 Task: Search for the keywords 'service' and 'luxury' in the reviews section of the Airbnb listing.
Action: Mouse moved to (179, 390)
Screenshot: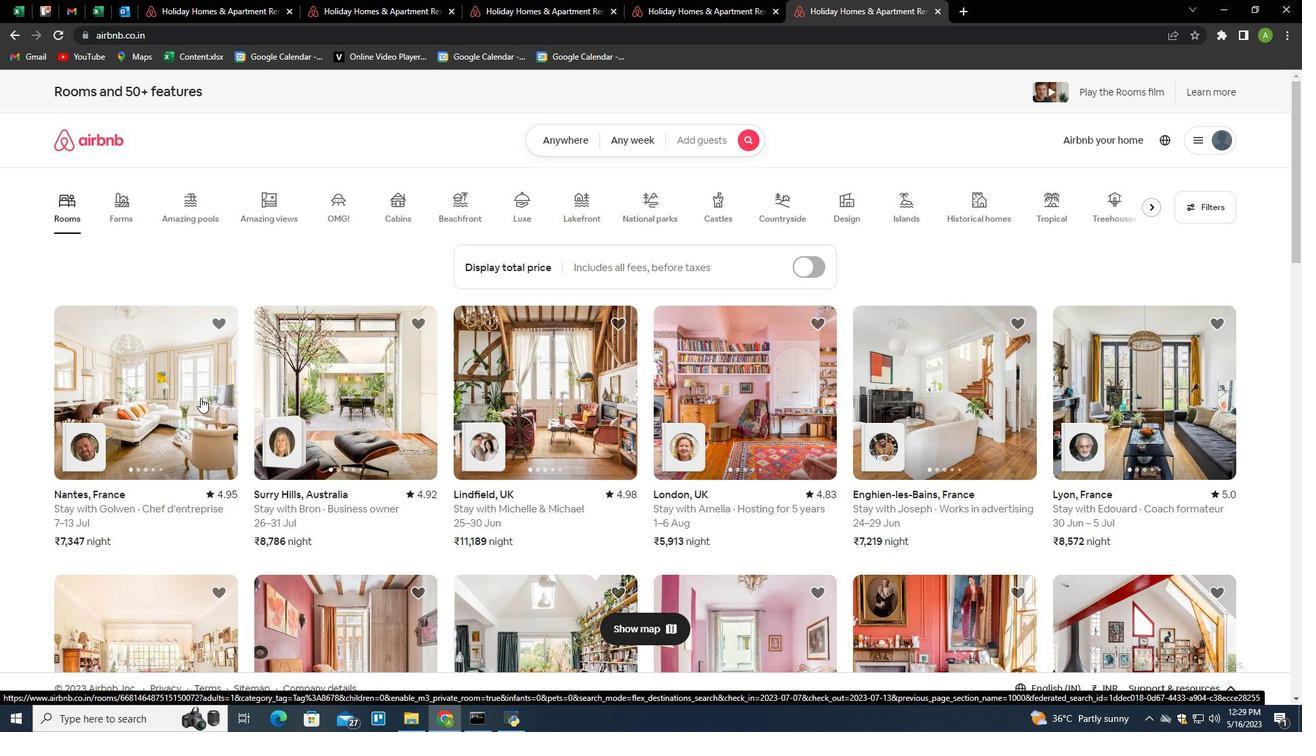 
Action: Mouse pressed left at (179, 390)
Screenshot: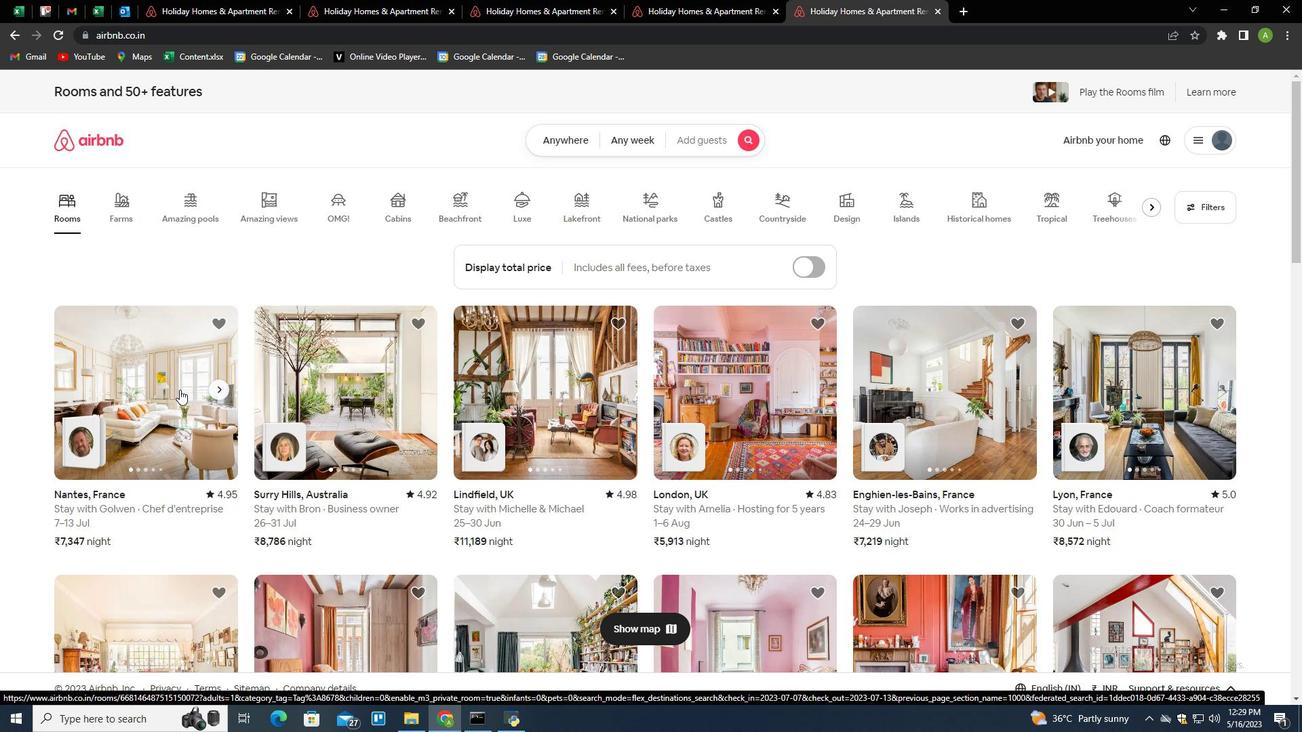 
Action: Mouse moved to (757, 394)
Screenshot: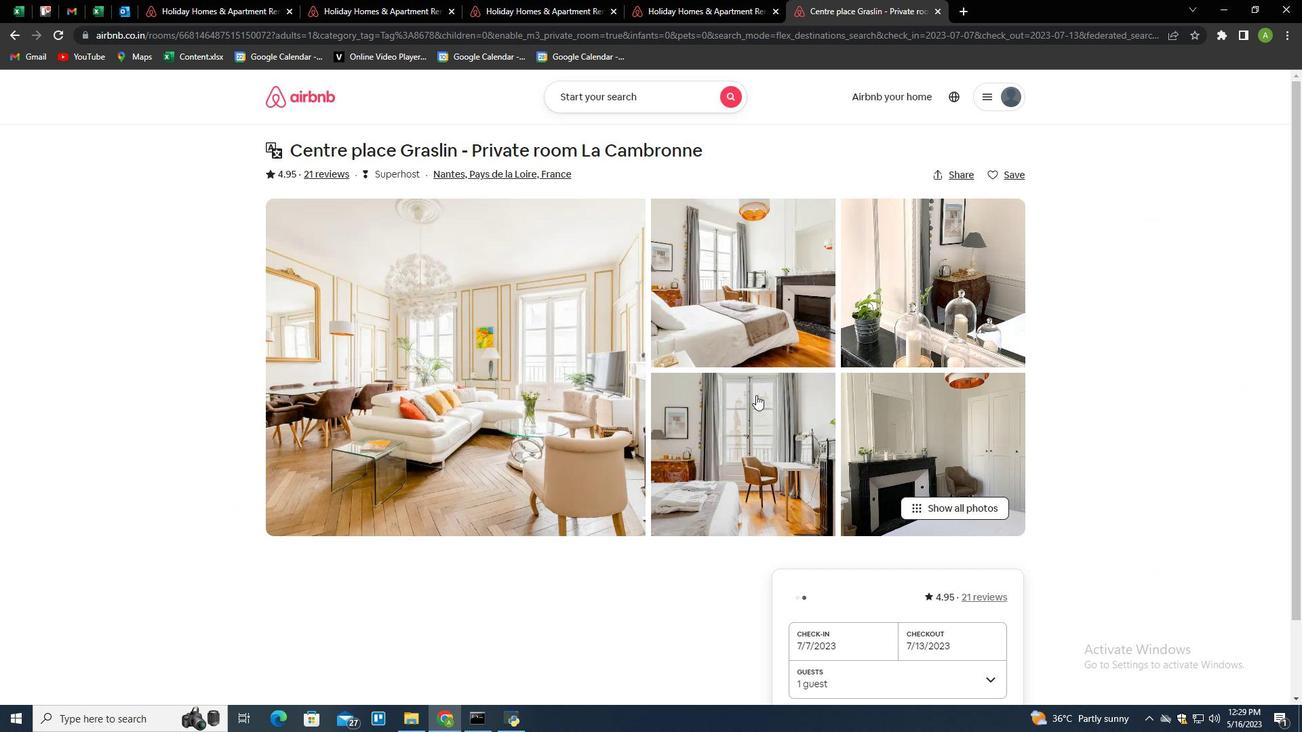 
Action: Mouse scrolled (757, 394) with delta (0, 0)
Screenshot: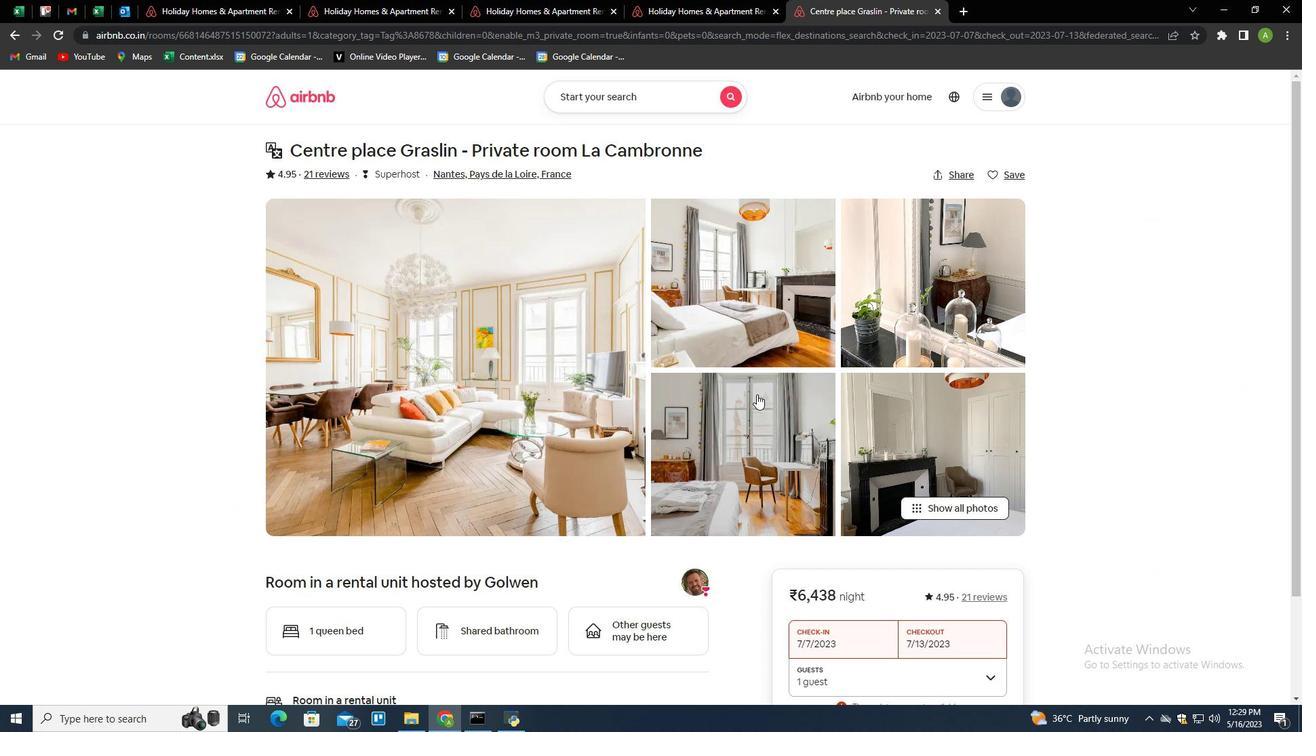 
Action: Mouse scrolled (757, 394) with delta (0, 0)
Screenshot: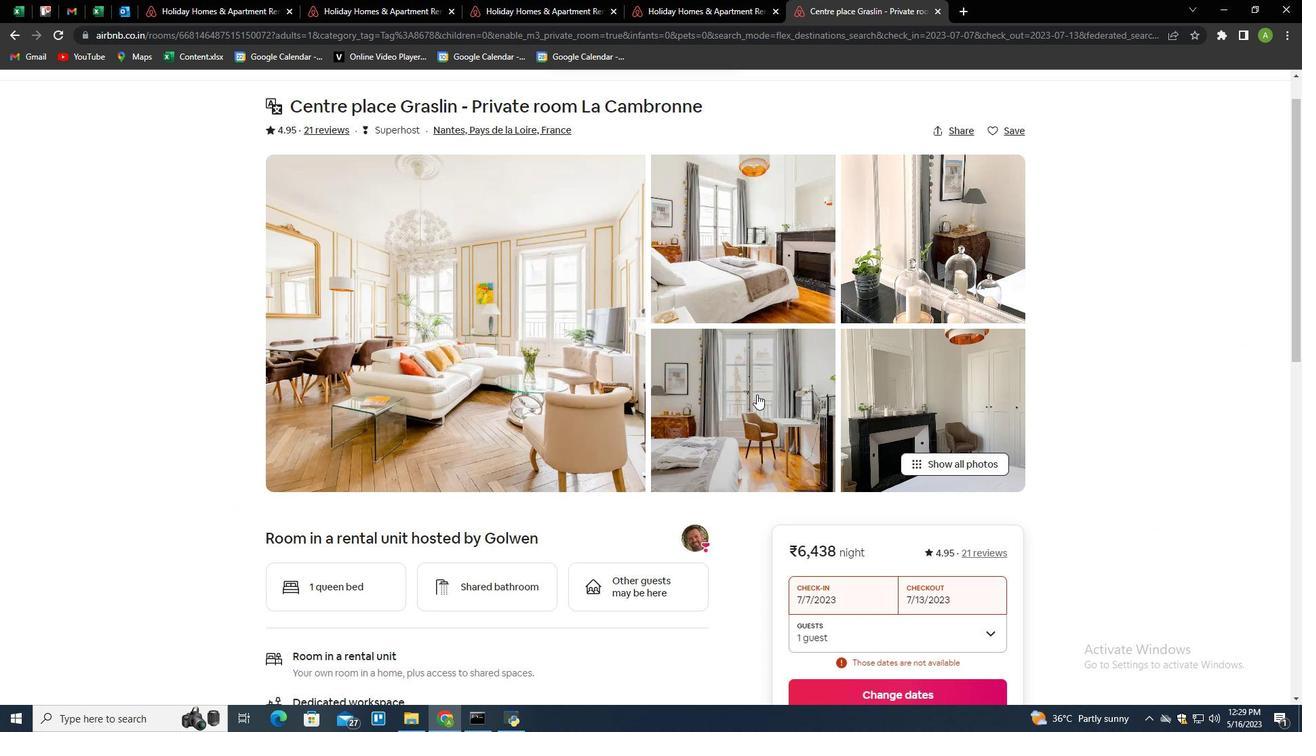 
Action: Mouse scrolled (757, 394) with delta (0, 0)
Screenshot: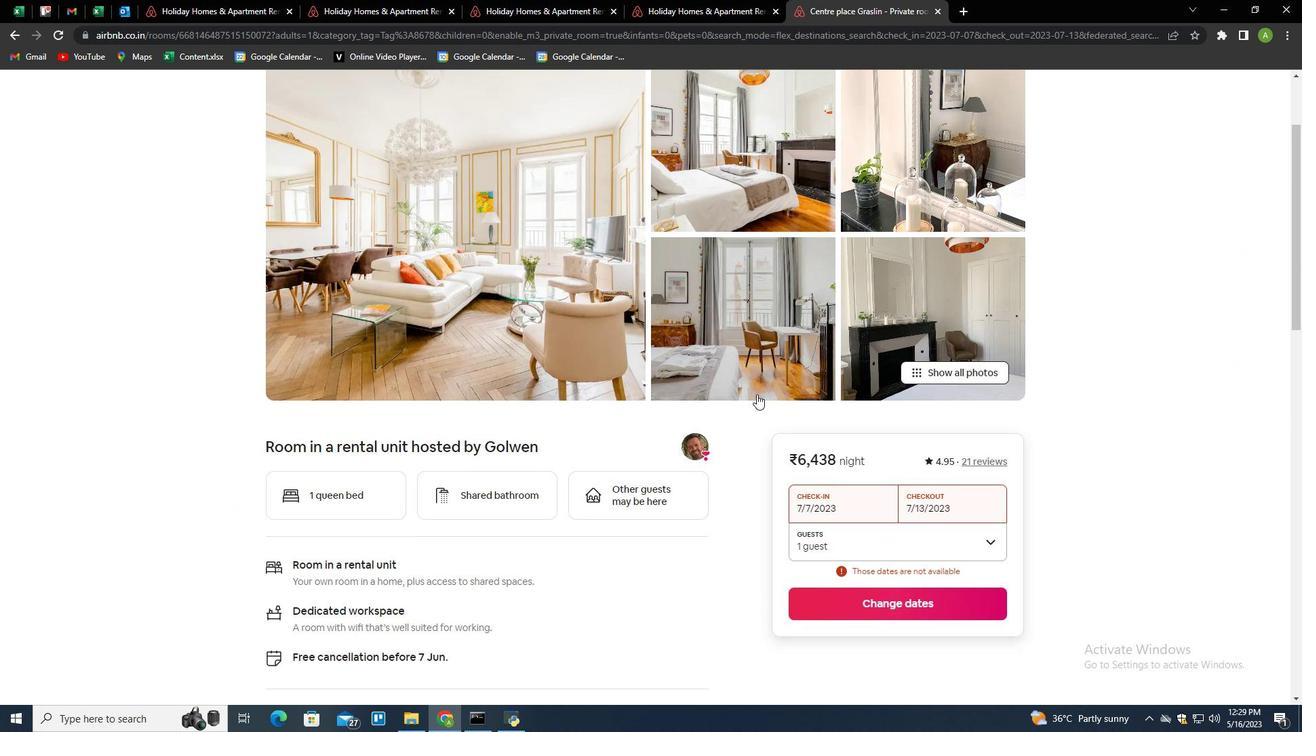 
Action: Mouse scrolled (757, 394) with delta (0, 0)
Screenshot: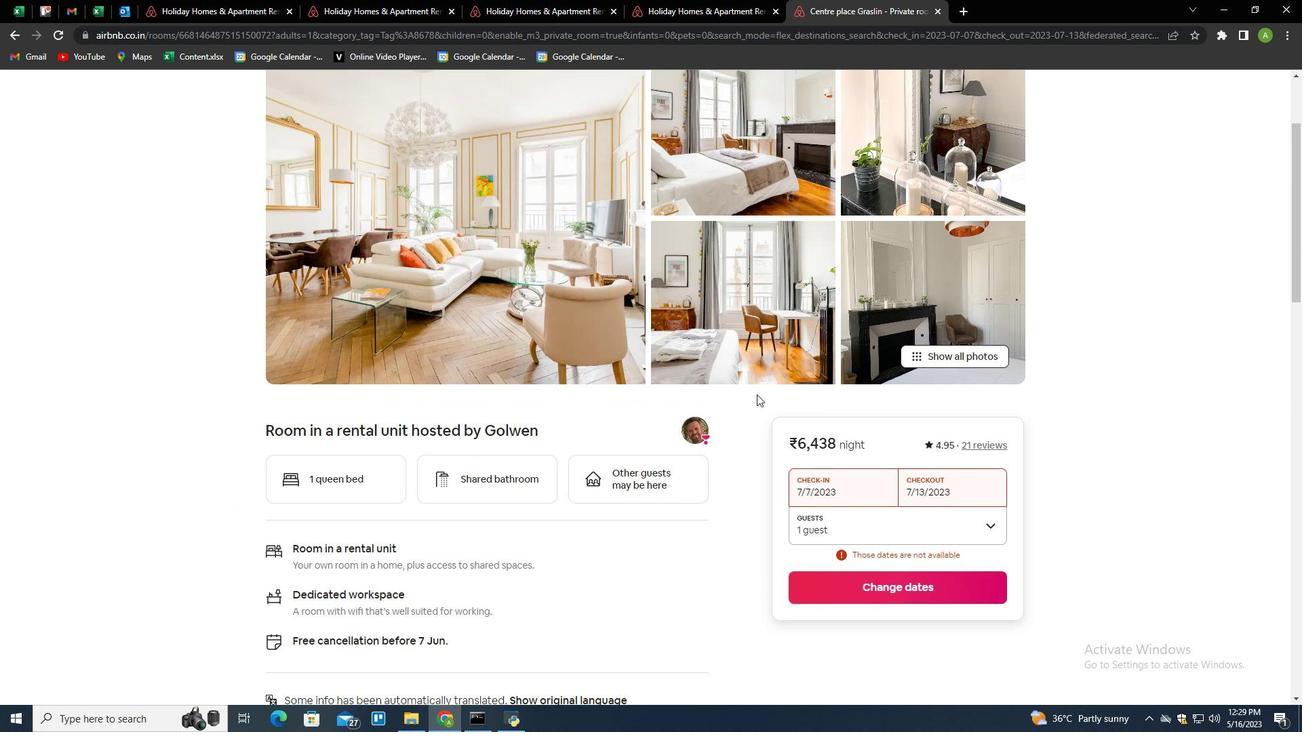 
Action: Mouse scrolled (757, 394) with delta (0, 0)
Screenshot: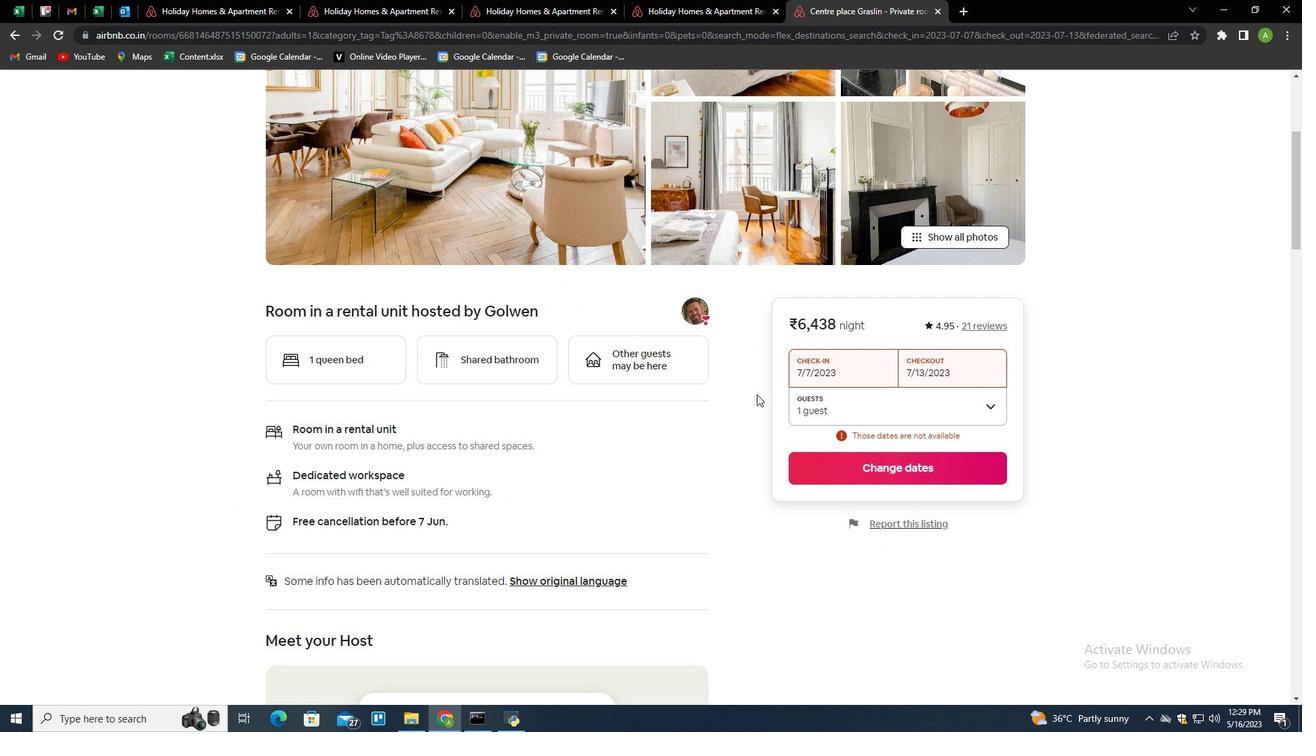 
Action: Mouse scrolled (757, 394) with delta (0, 0)
Screenshot: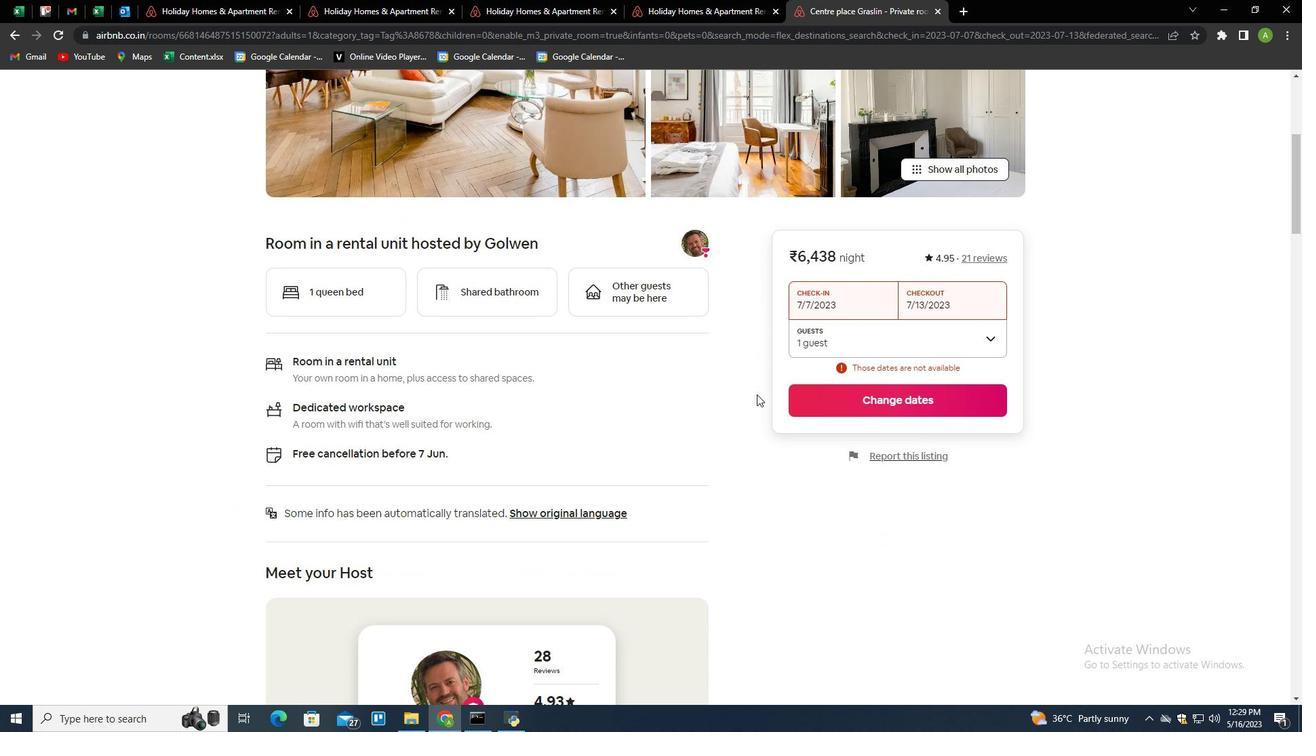 
Action: Mouse scrolled (757, 394) with delta (0, 0)
Screenshot: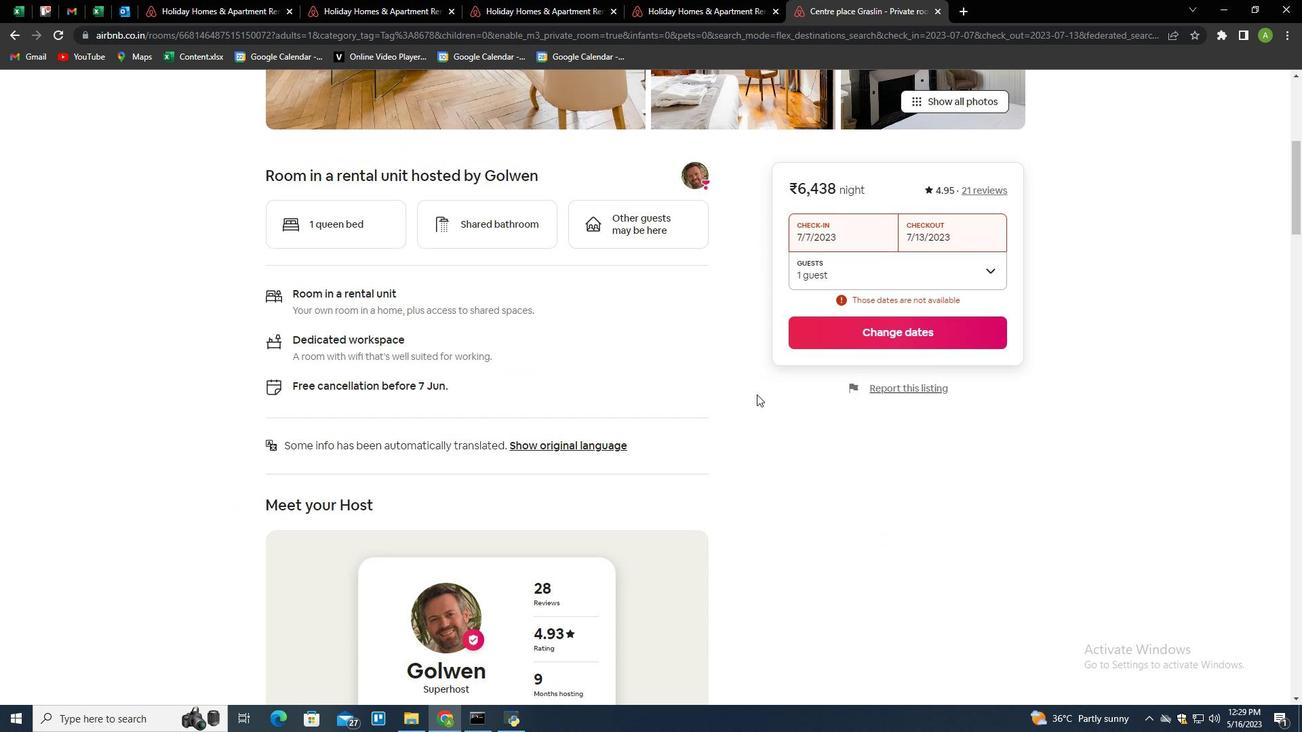 
Action: Mouse scrolled (757, 394) with delta (0, 0)
Screenshot: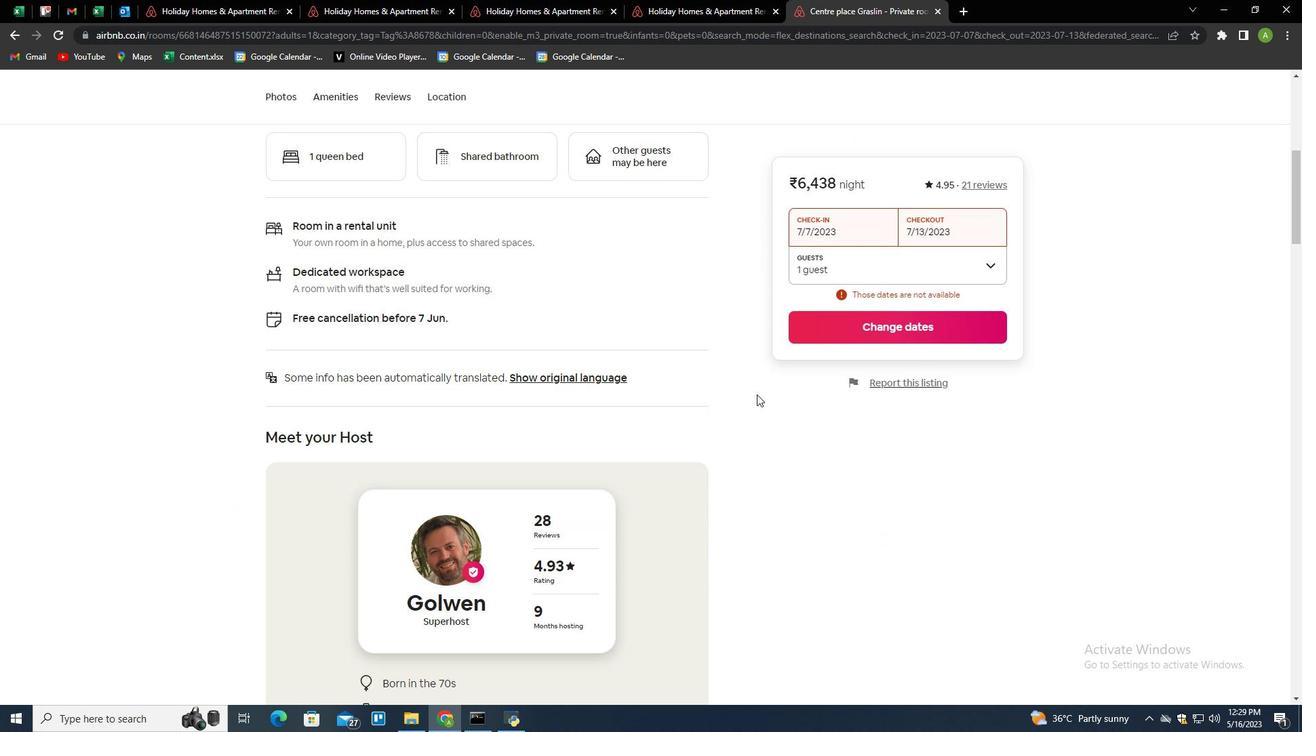
Action: Mouse scrolled (757, 394) with delta (0, 0)
Screenshot: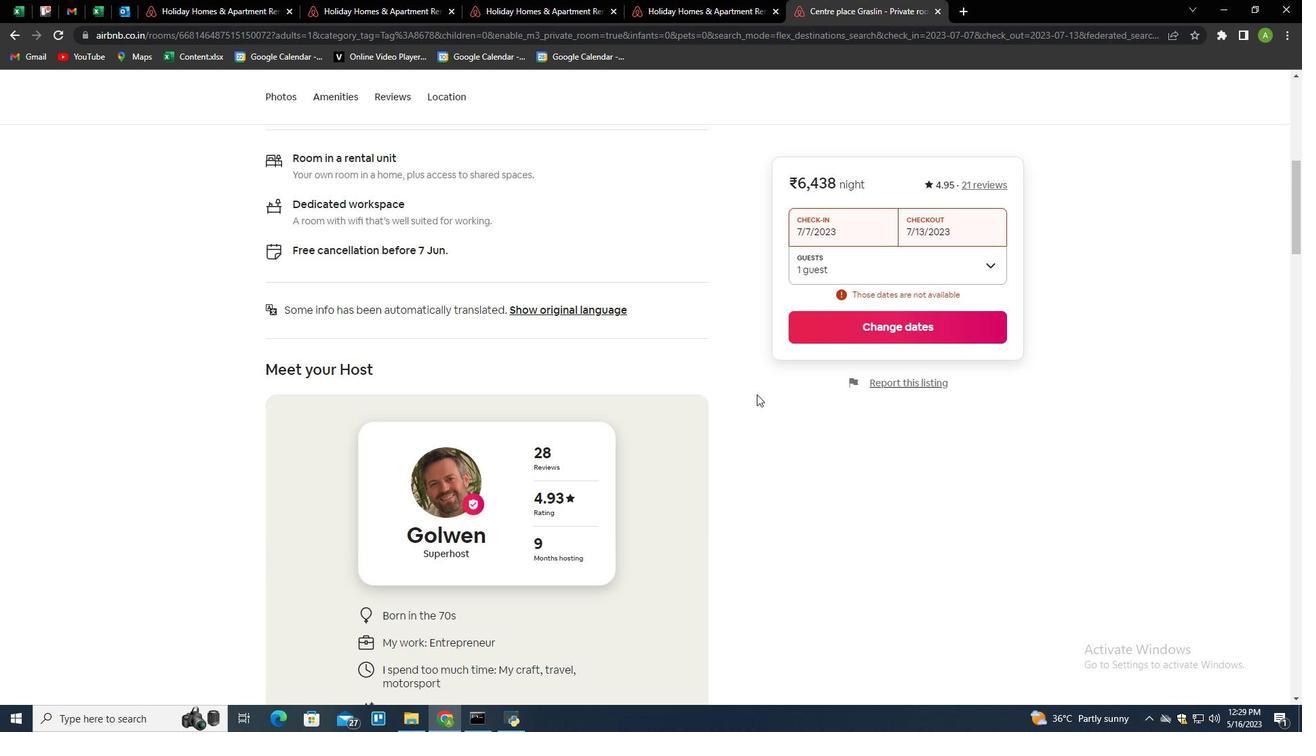 
Action: Mouse scrolled (757, 394) with delta (0, 0)
Screenshot: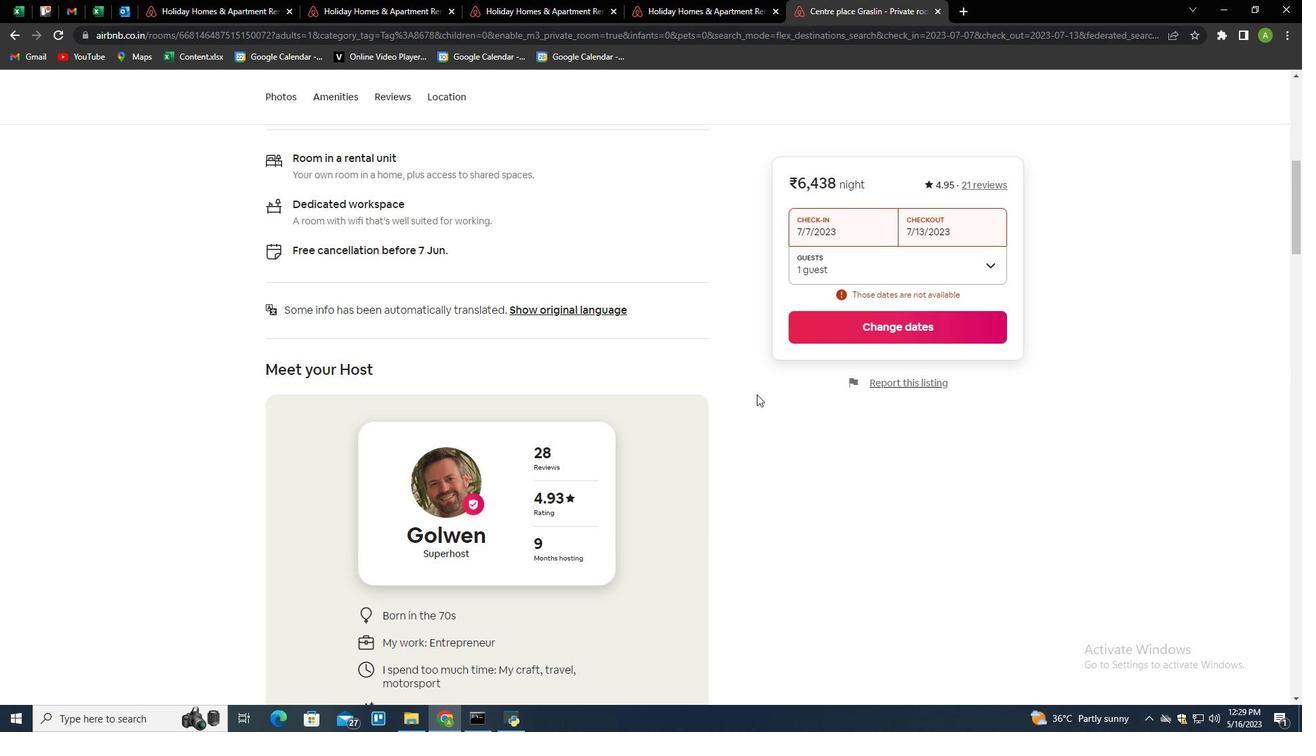 
Action: Mouse scrolled (757, 394) with delta (0, 0)
Screenshot: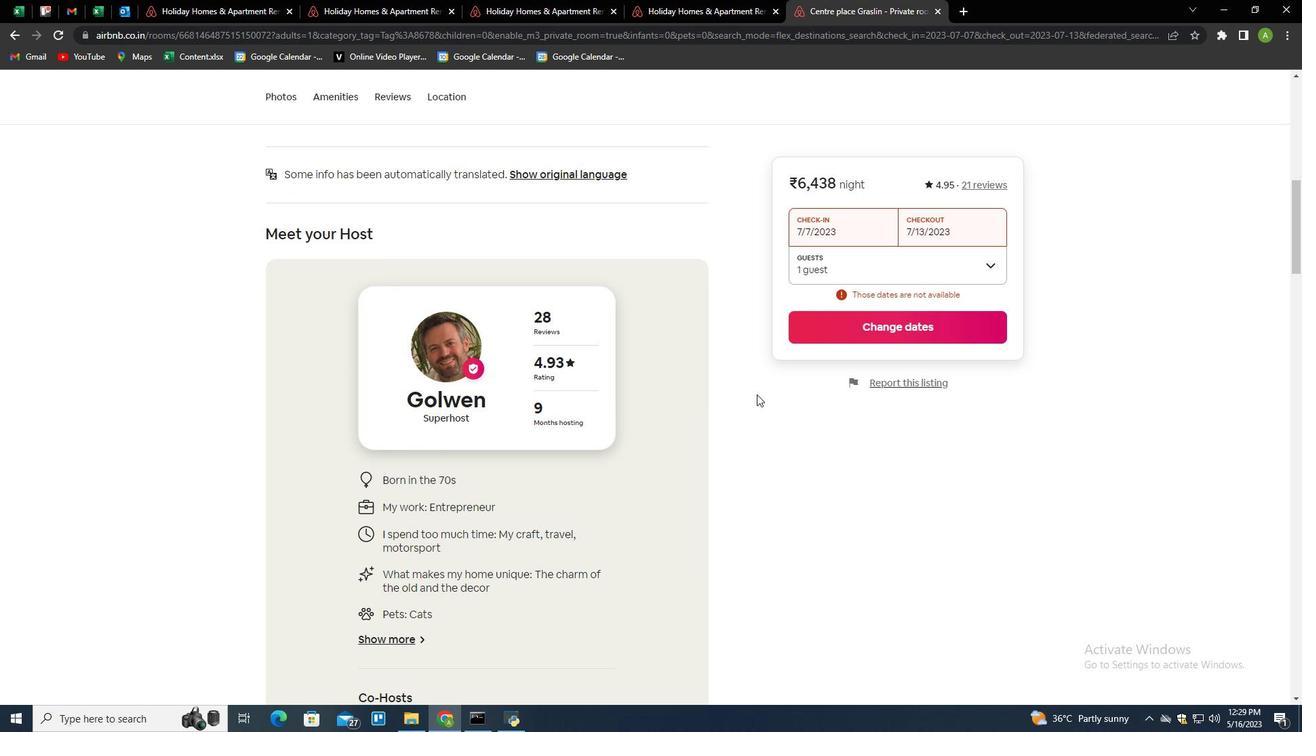 
Action: Mouse moved to (398, 92)
Screenshot: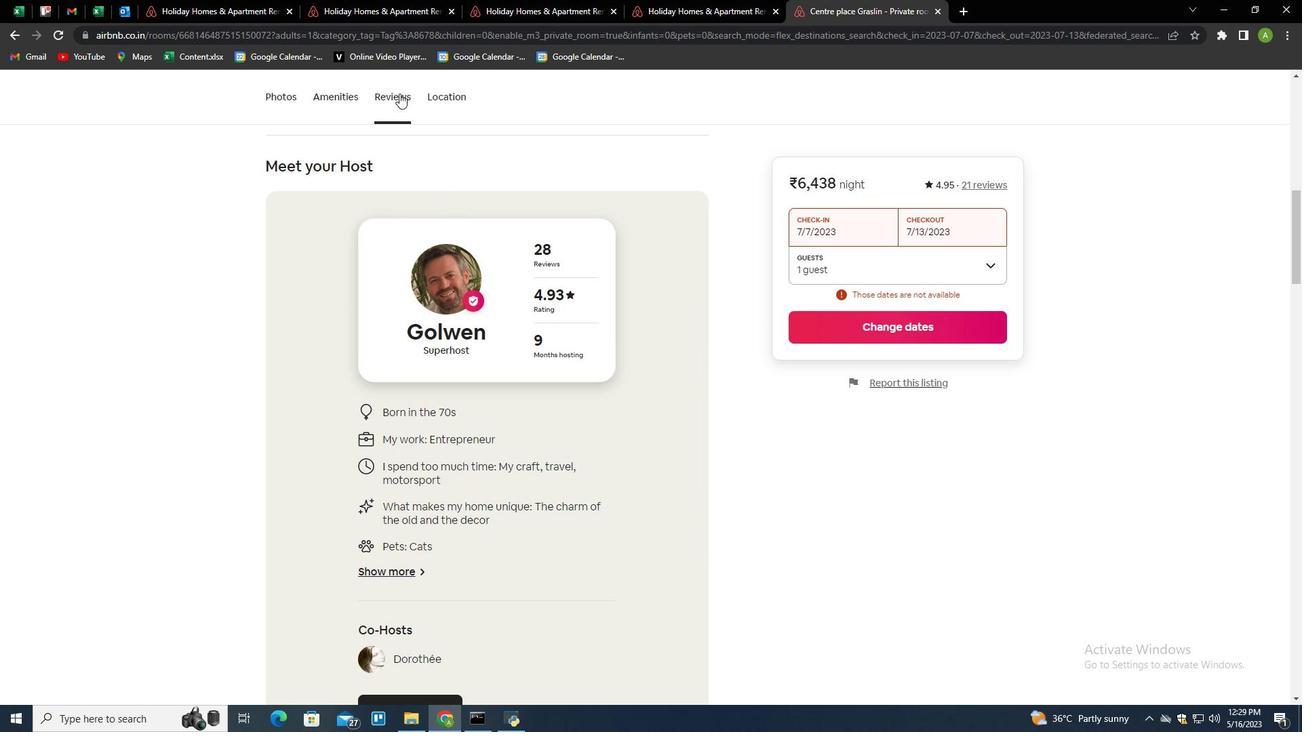 
Action: Mouse pressed left at (398, 92)
Screenshot: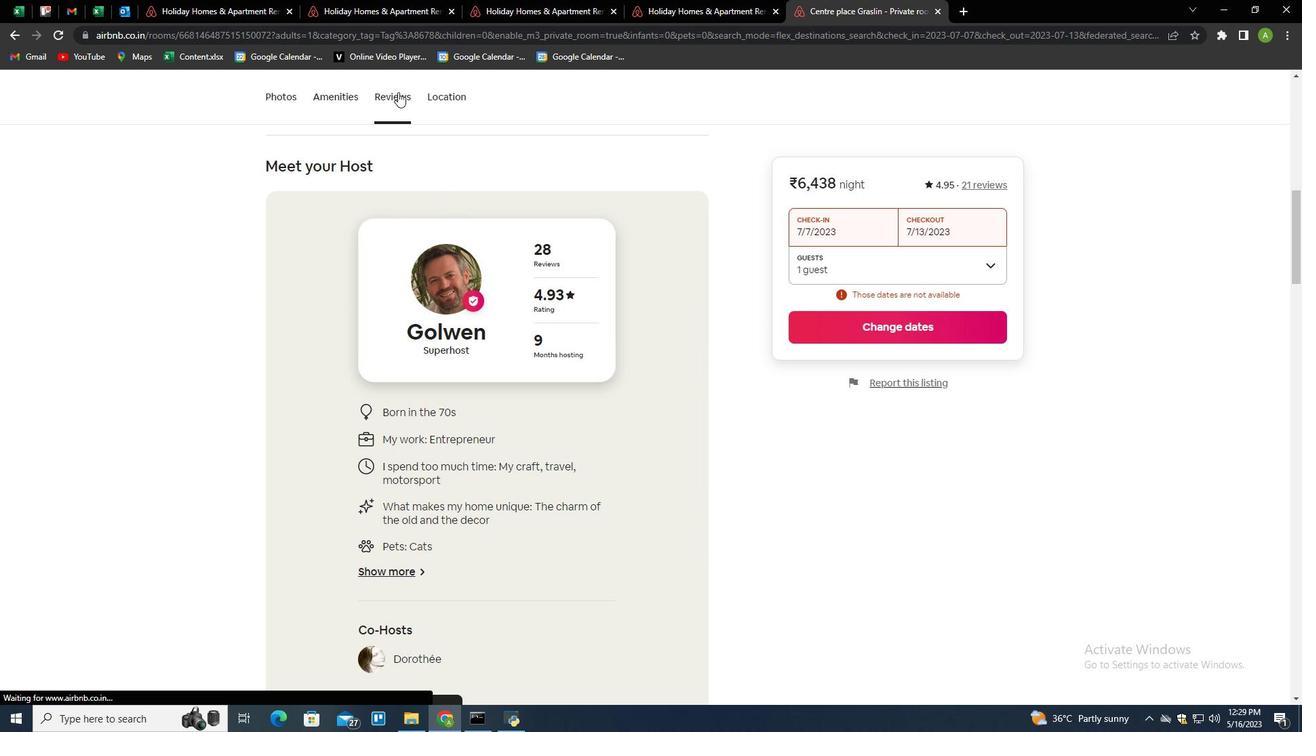 
Action: Mouse moved to (415, 539)
Screenshot: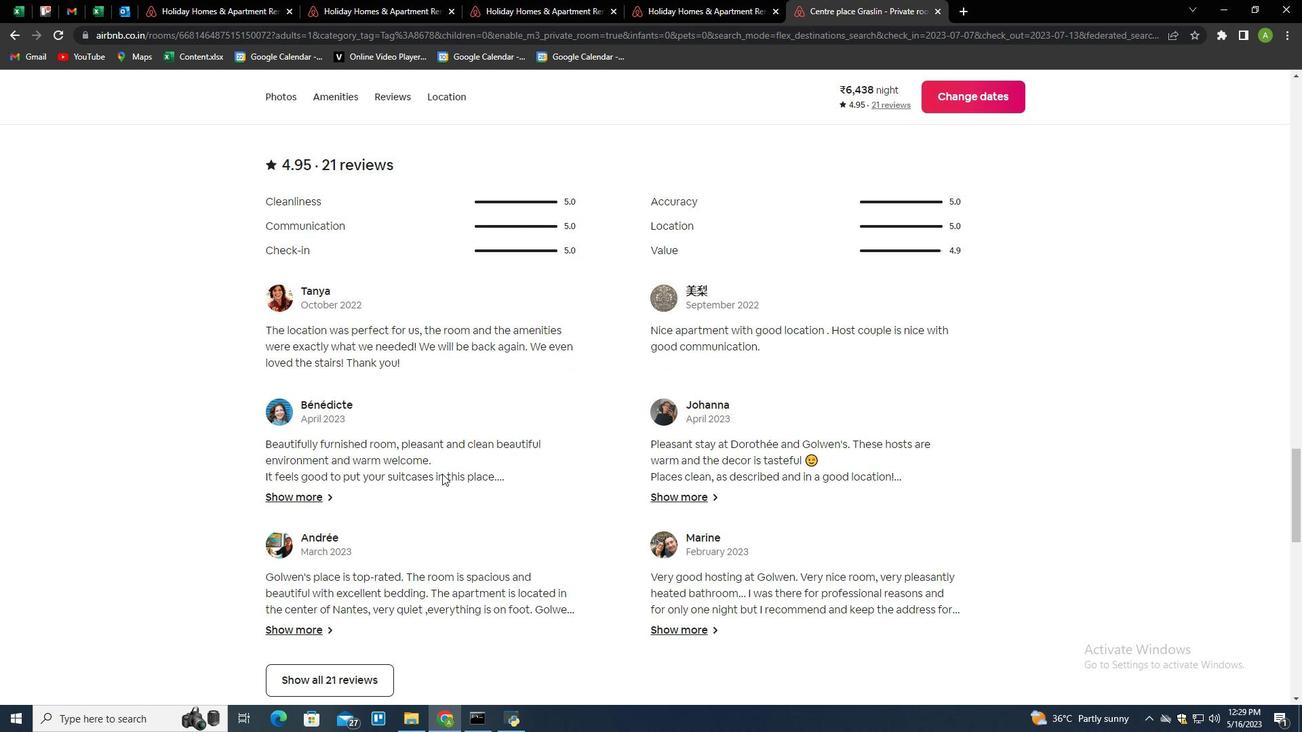 
Action: Mouse scrolled (415, 538) with delta (0, 0)
Screenshot: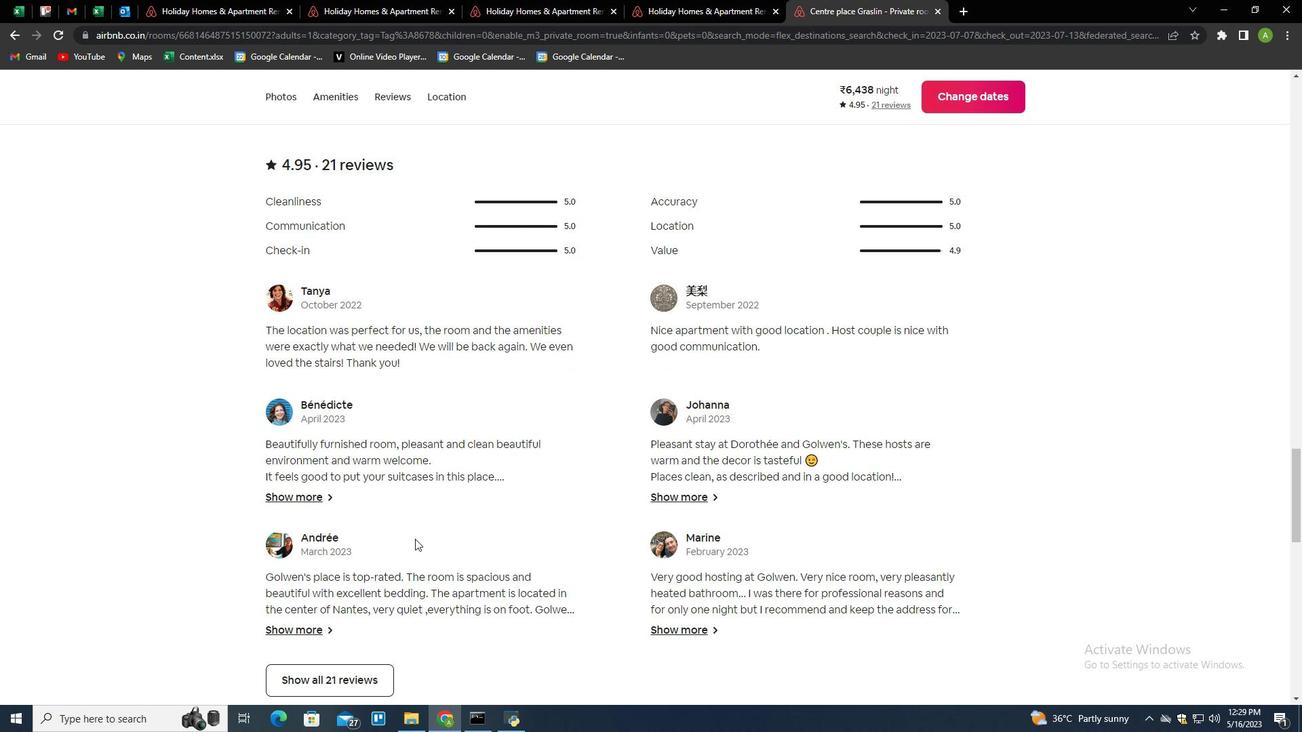 
Action: Mouse moved to (354, 614)
Screenshot: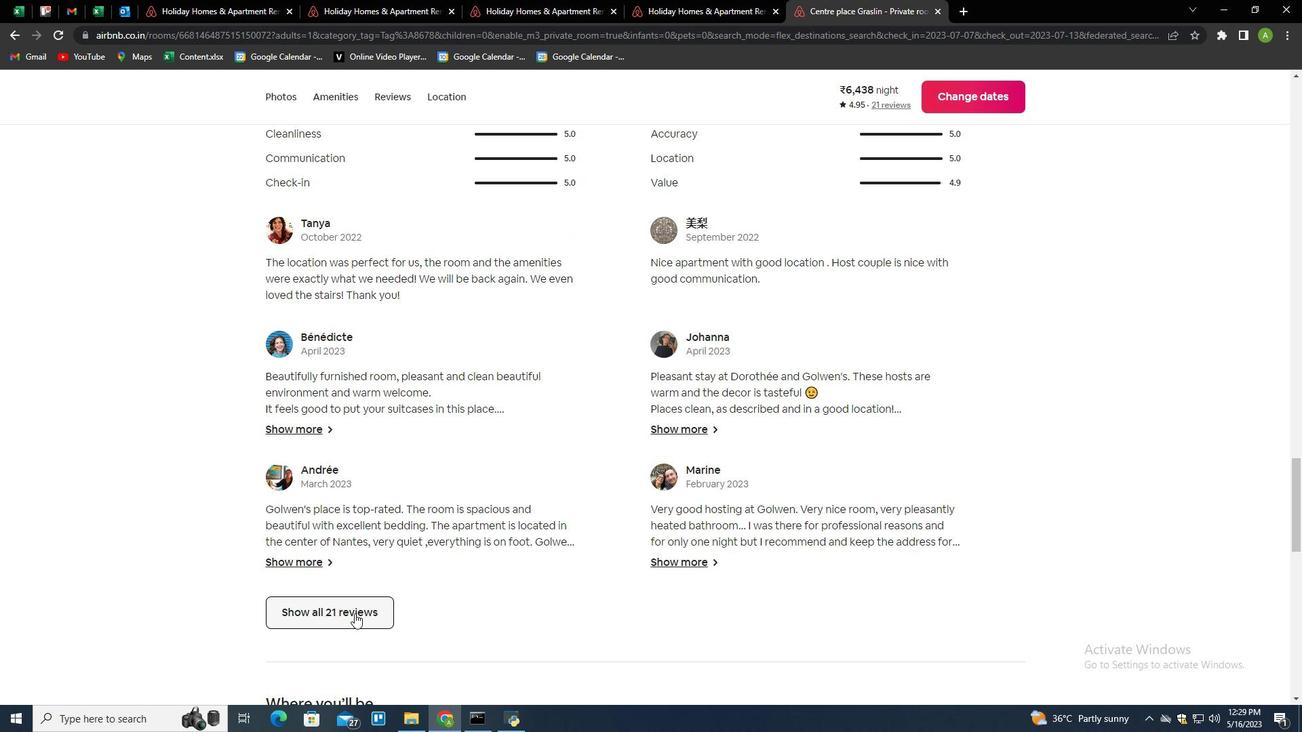 
Action: Mouse pressed left at (354, 614)
Screenshot: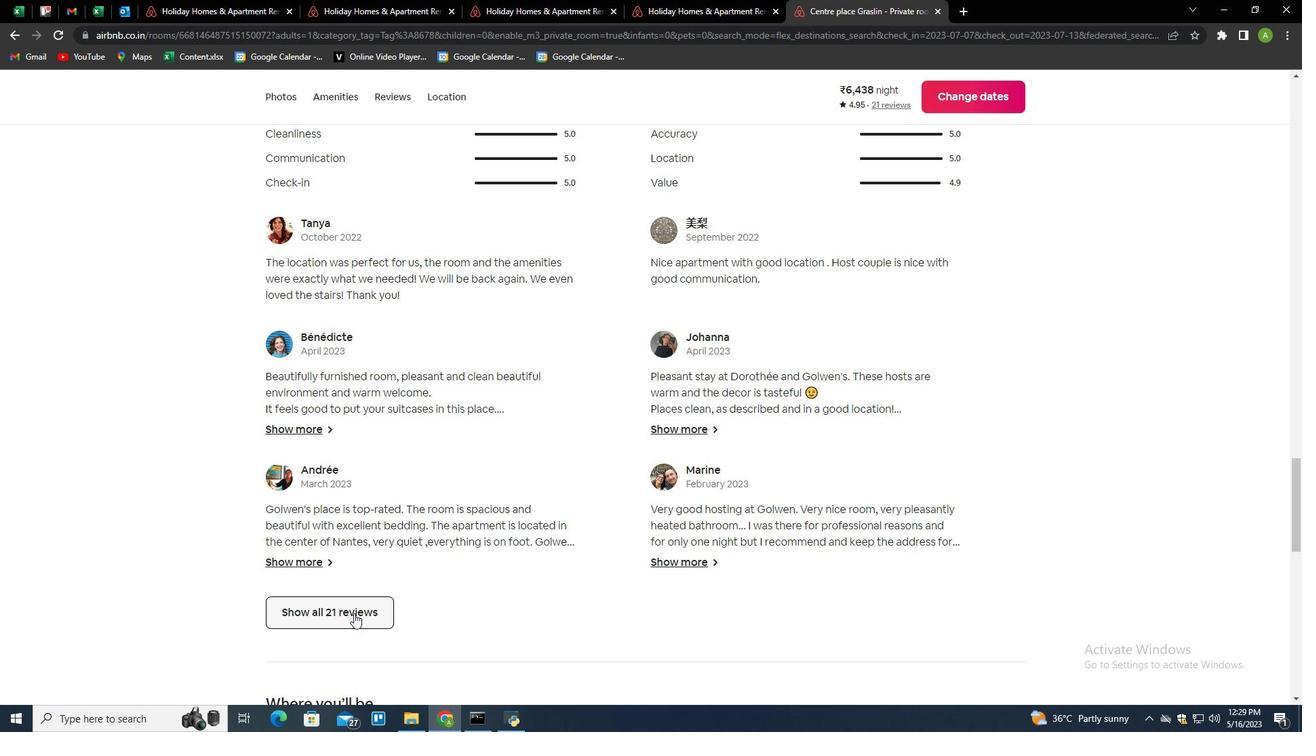 
Action: Mouse moved to (690, 163)
Screenshot: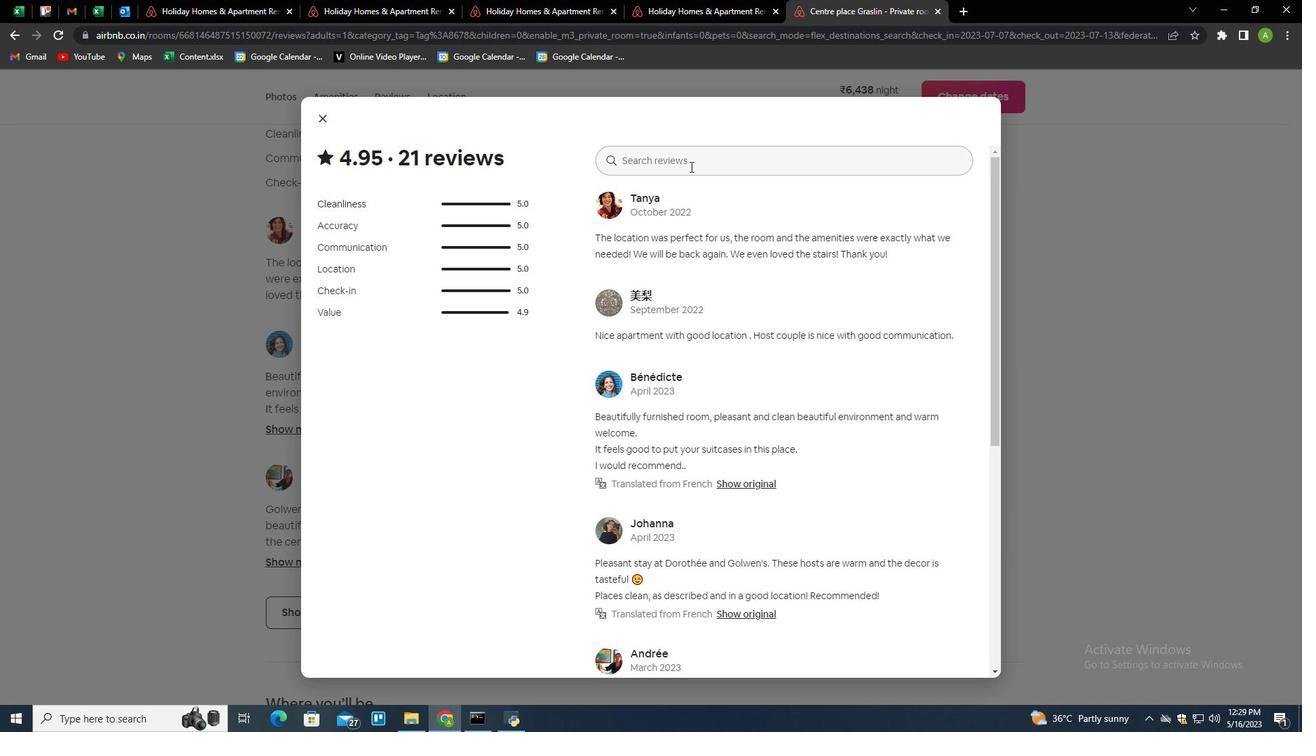 
Action: Mouse pressed left at (690, 163)
Screenshot: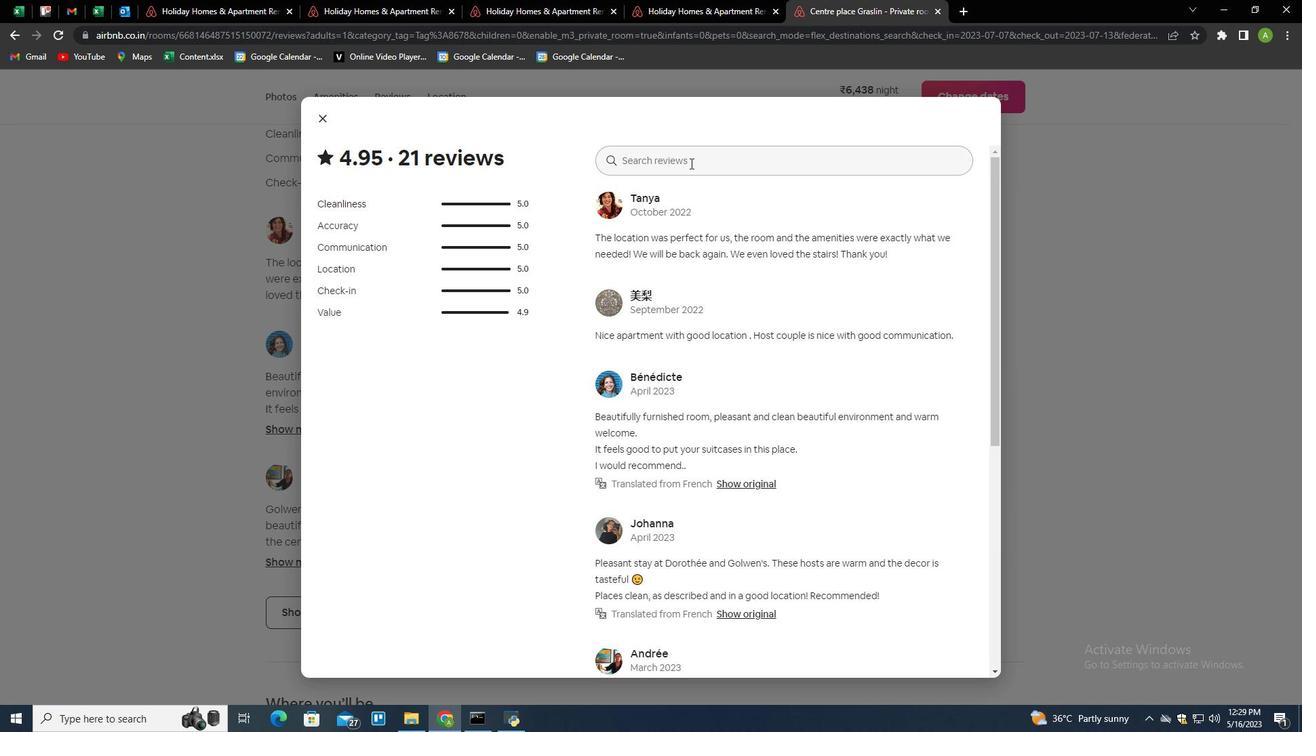 
Action: Mouse moved to (660, 142)
Screenshot: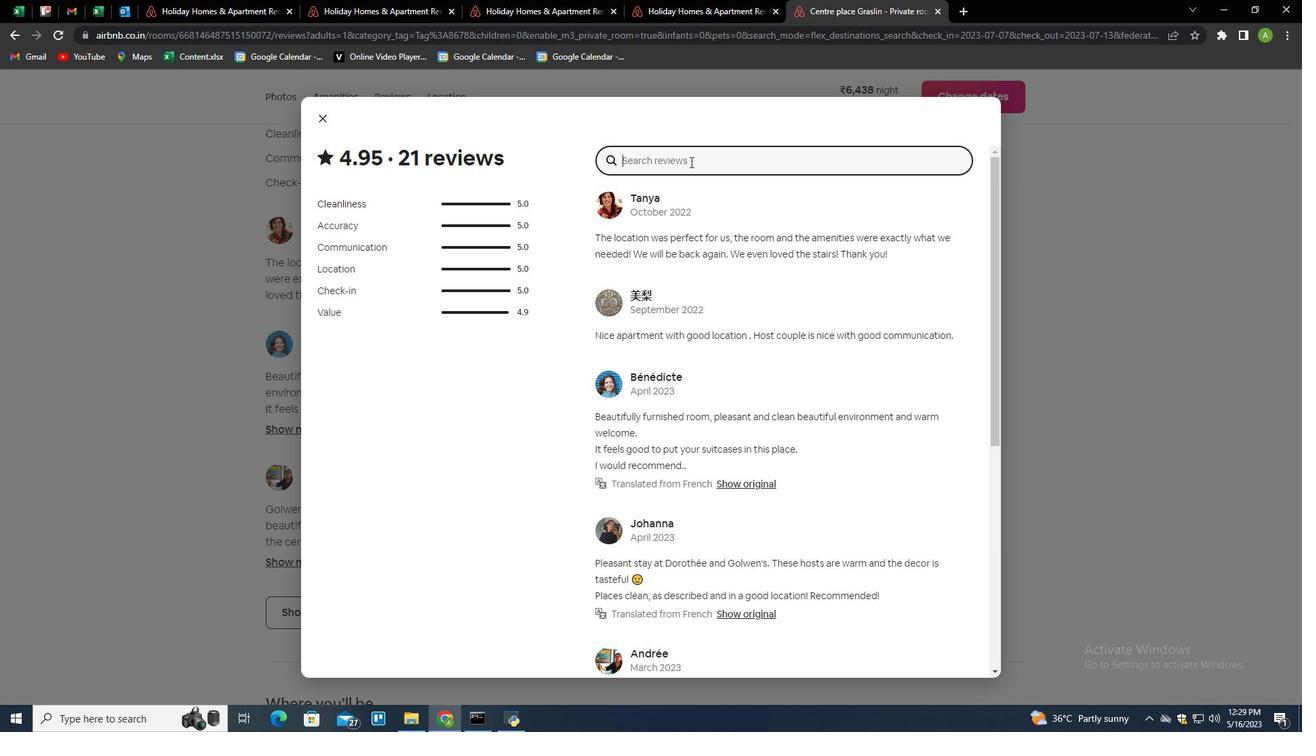 
Action: Key pressed luxury<Key.enter>
Screenshot: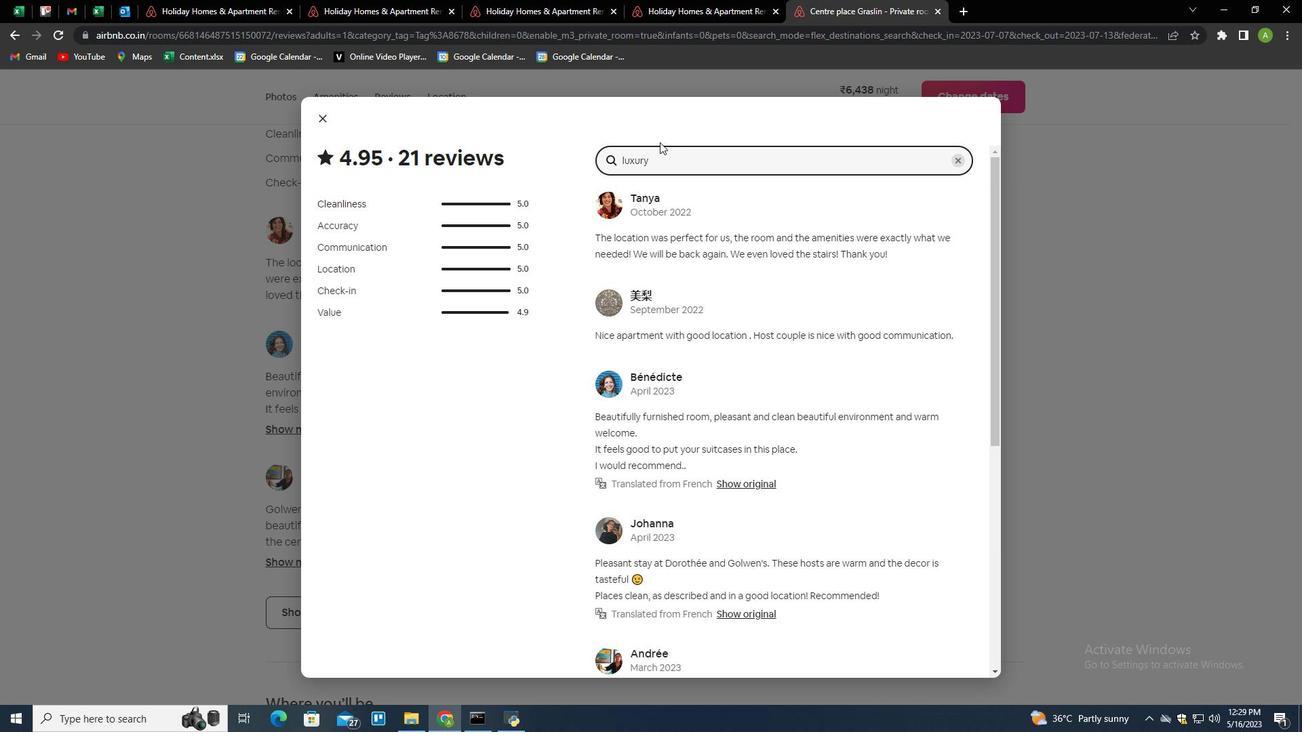 
Action: Mouse moved to (692, 360)
Screenshot: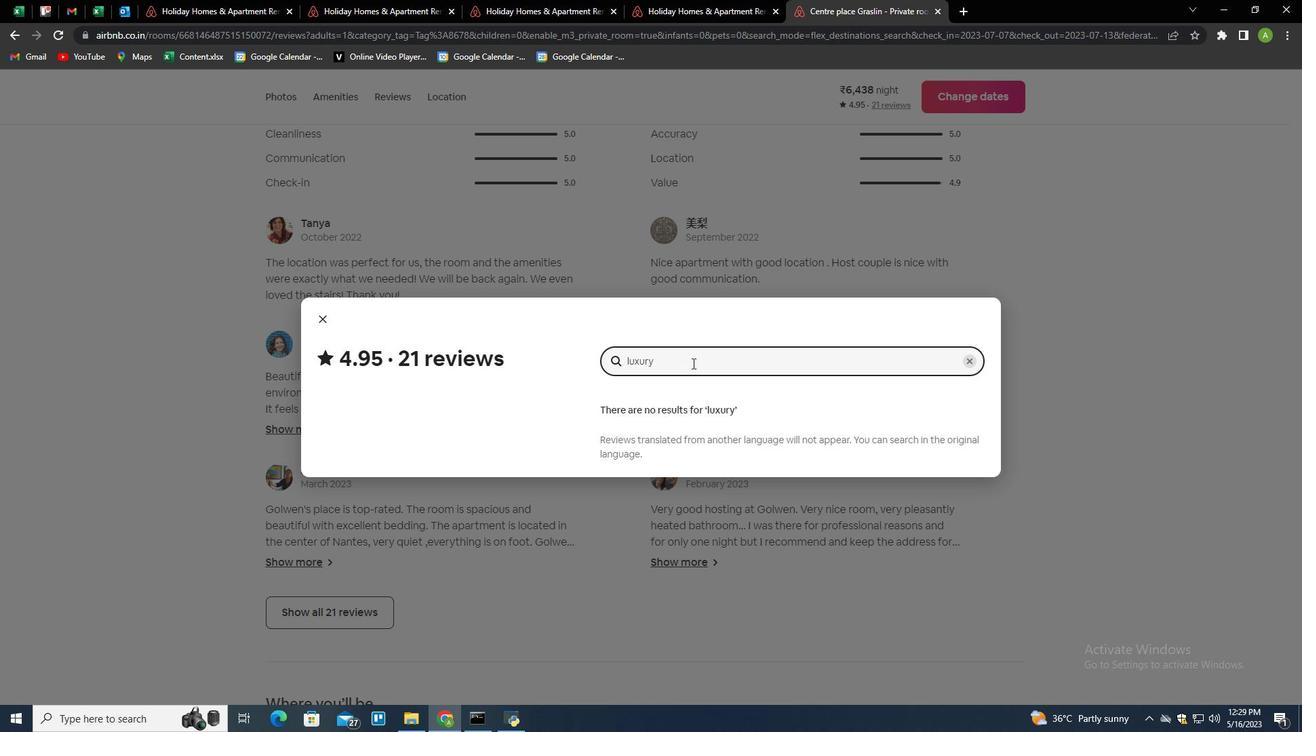 
Action: Mouse pressed left at (692, 360)
Screenshot: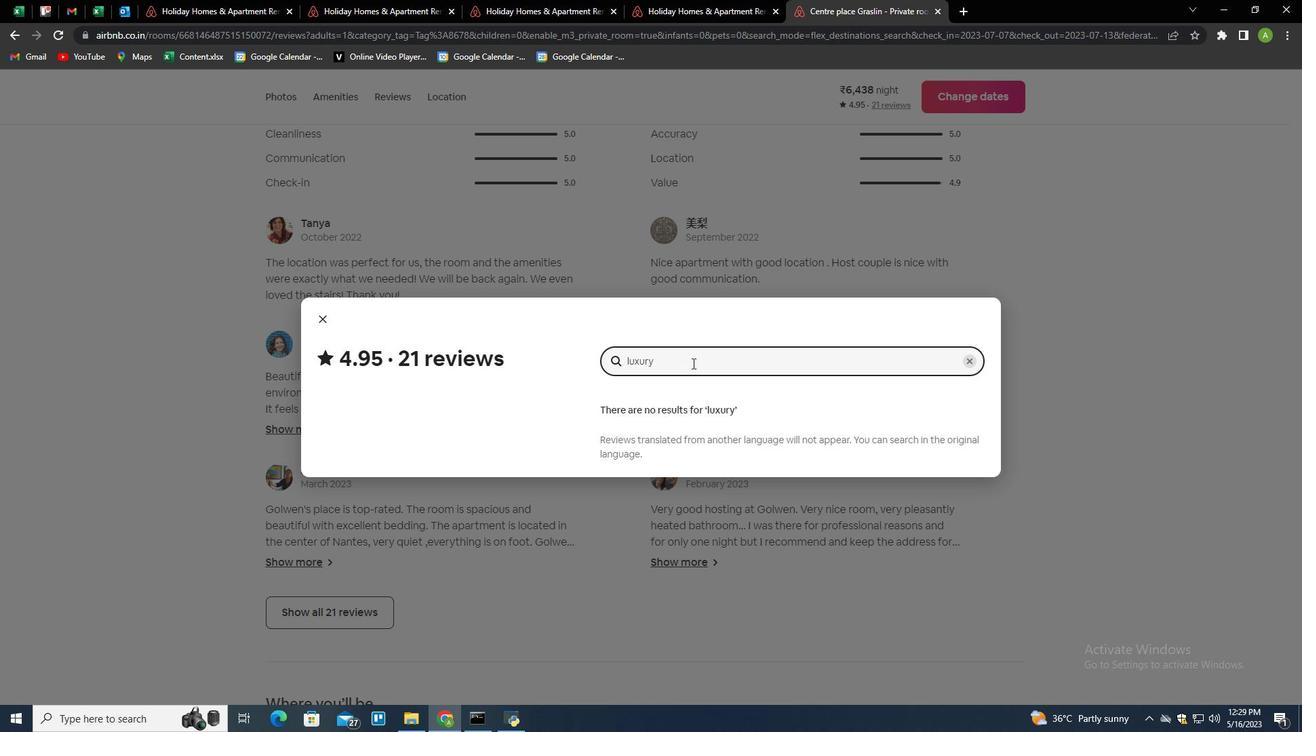
Action: Mouse pressed left at (692, 360)
Screenshot: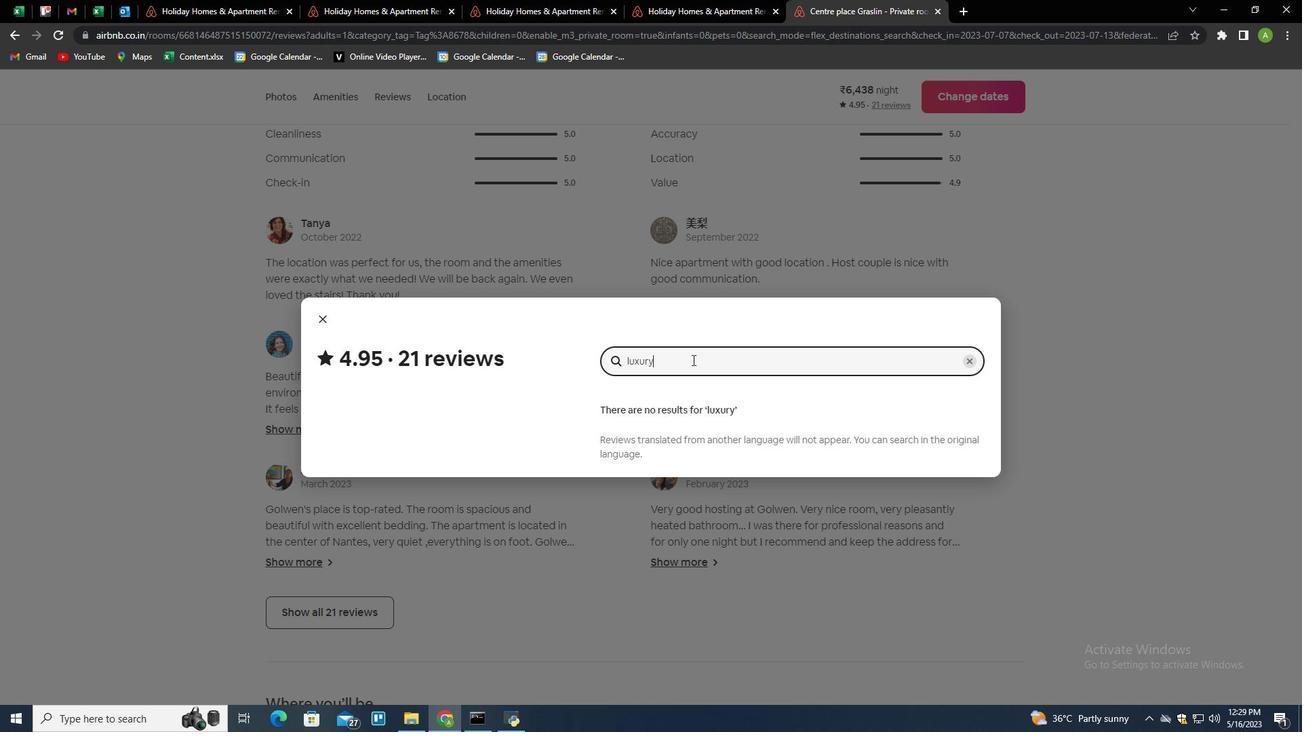 
Action: Mouse pressed left at (692, 360)
Screenshot: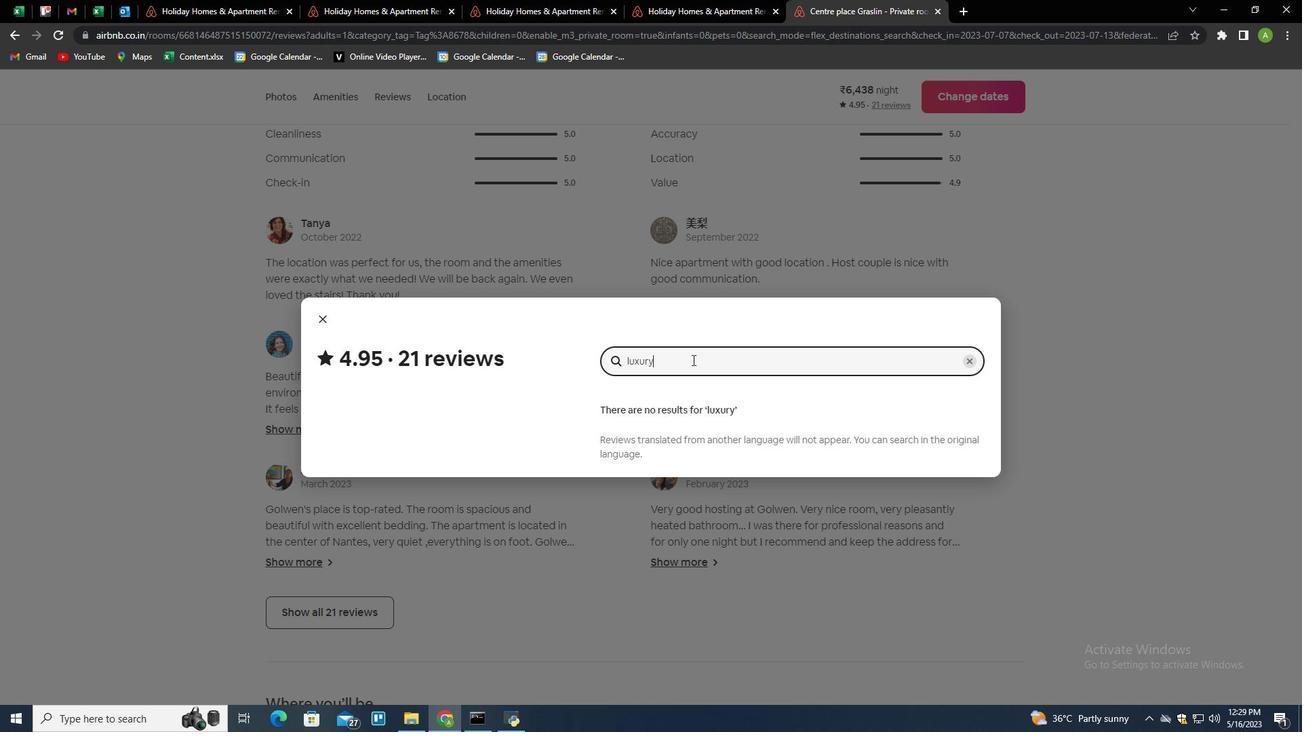 
Action: Key pressed service<Key.enter>
Screenshot: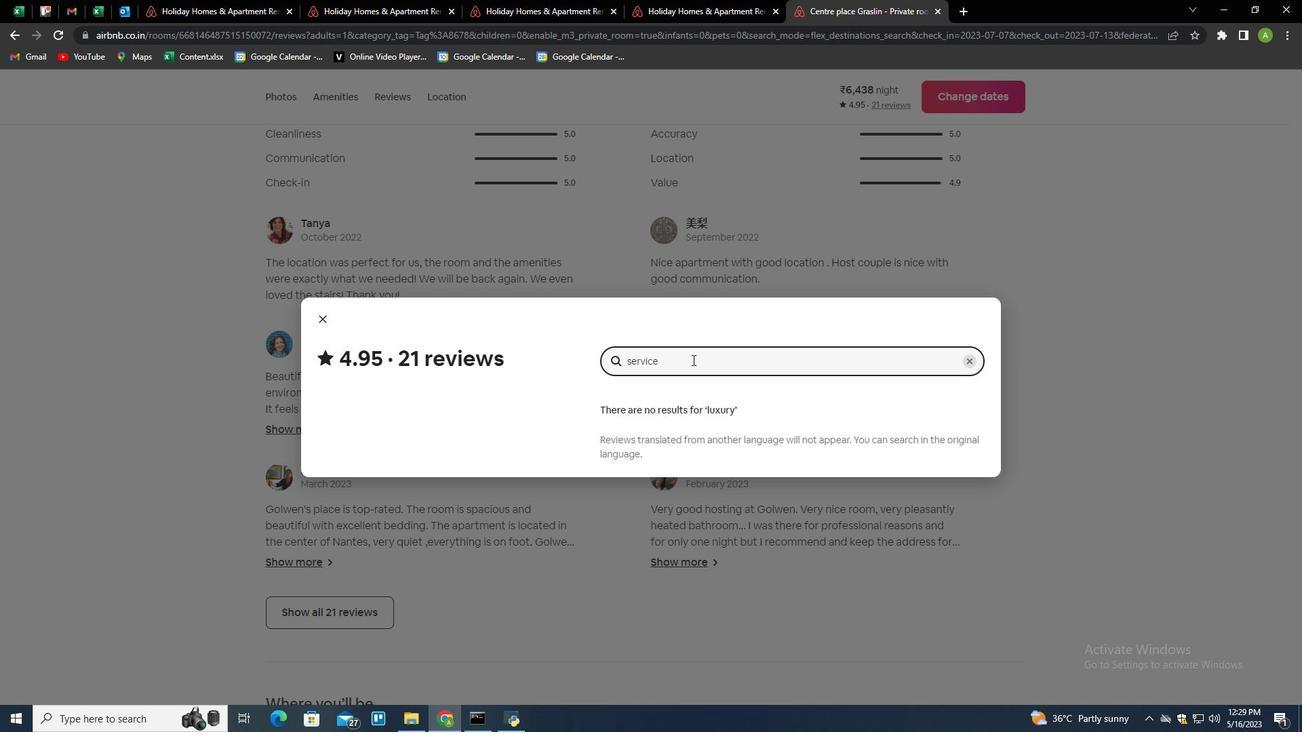 
